 Task: Change the disc caching (ms) to 300.
Action: Mouse moved to (108, 12)
Screenshot: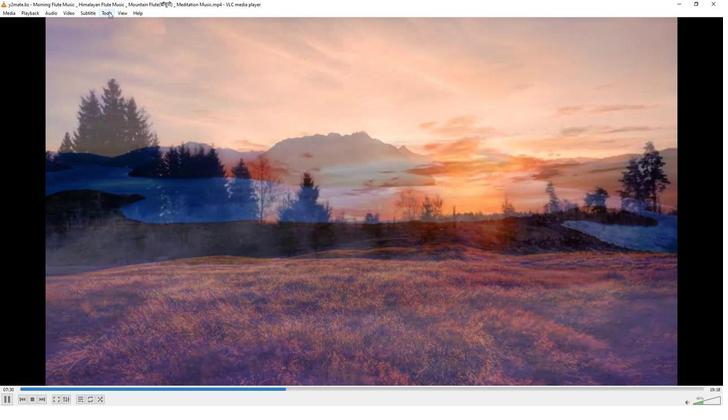 
Action: Mouse pressed left at (108, 12)
Screenshot: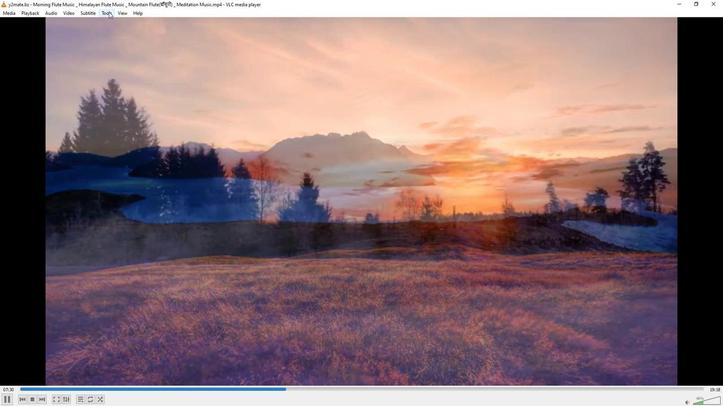 
Action: Mouse moved to (111, 104)
Screenshot: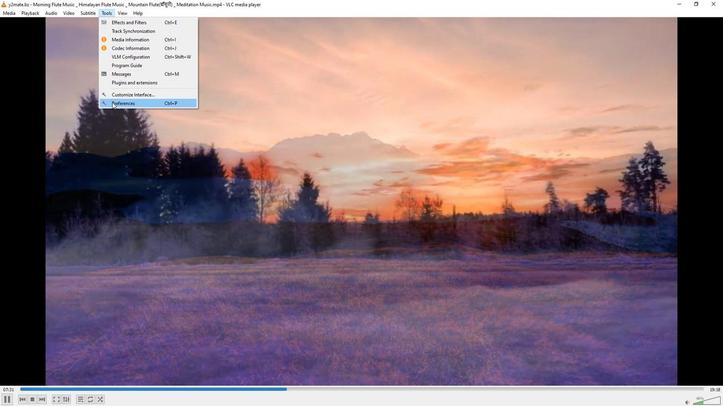 
Action: Mouse pressed left at (111, 104)
Screenshot: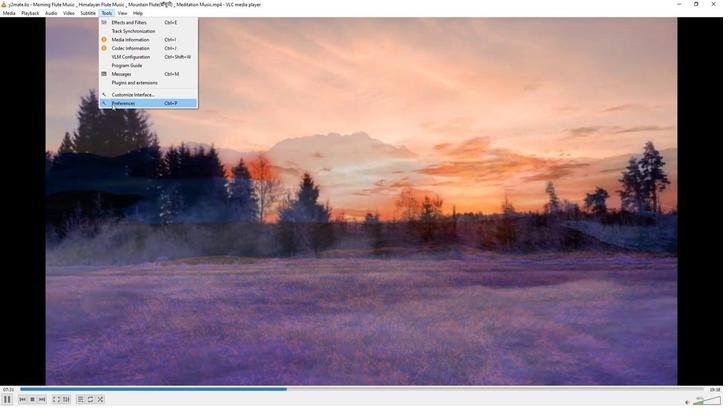 
Action: Mouse moved to (238, 330)
Screenshot: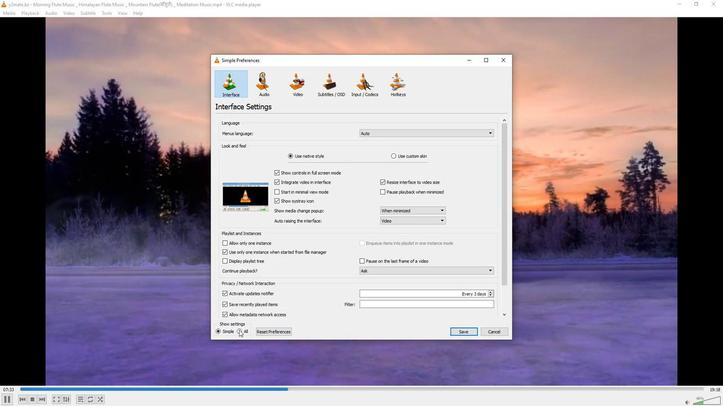 
Action: Mouse pressed left at (238, 330)
Screenshot: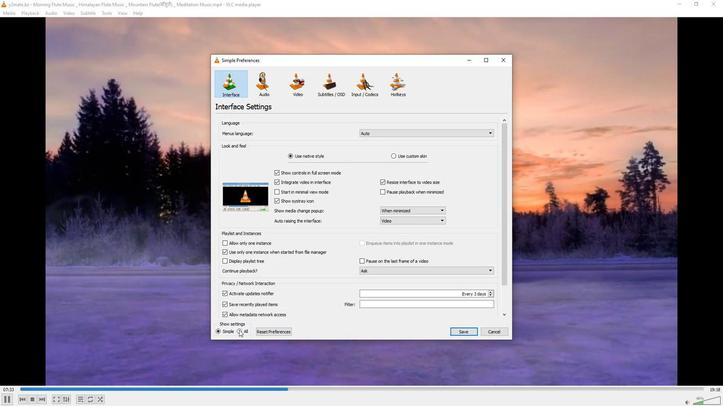 
Action: Mouse moved to (241, 193)
Screenshot: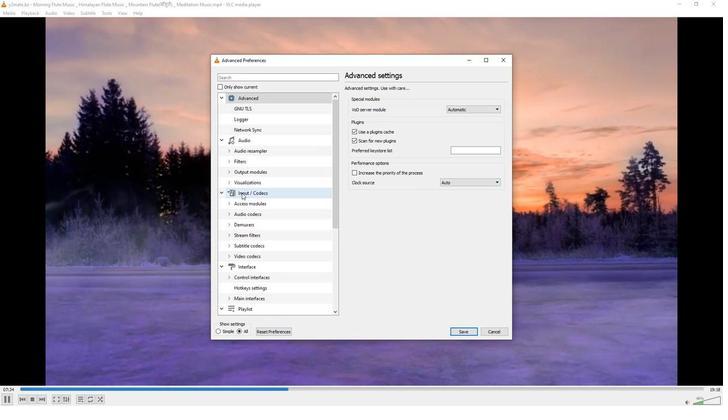
Action: Mouse pressed left at (241, 193)
Screenshot: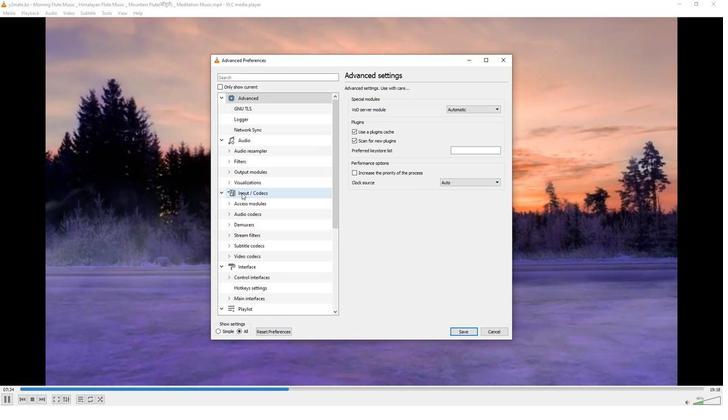 
Action: Mouse moved to (422, 254)
Screenshot: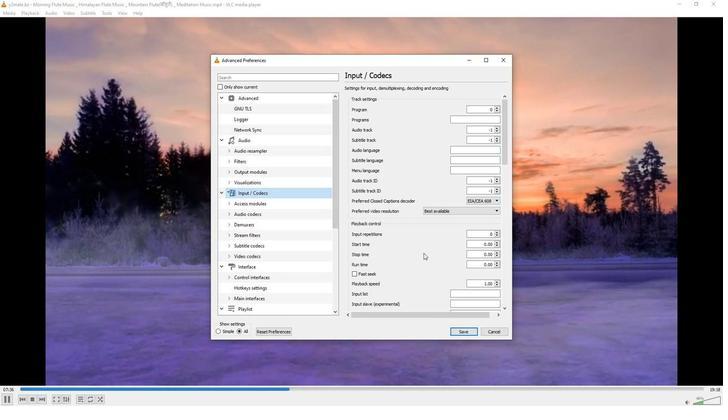 
Action: Mouse scrolled (422, 253) with delta (0, 0)
Screenshot: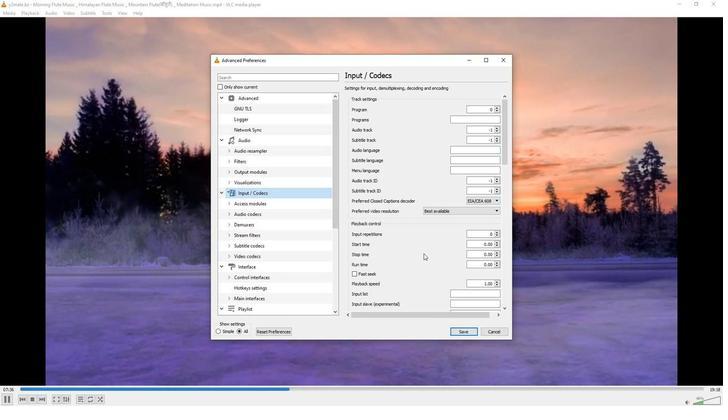 
Action: Mouse scrolled (422, 253) with delta (0, 0)
Screenshot: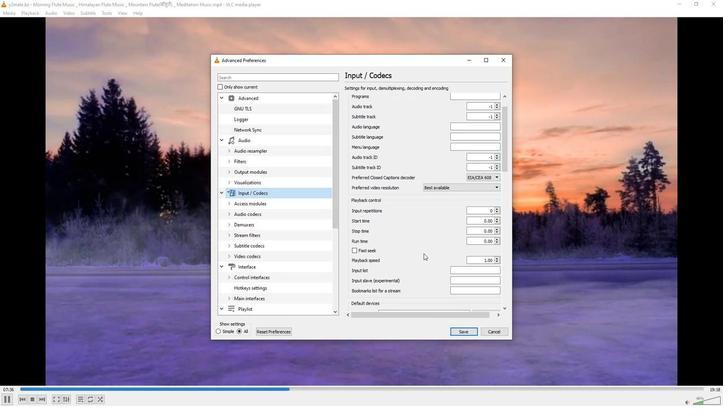 
Action: Mouse scrolled (422, 253) with delta (0, 0)
Screenshot: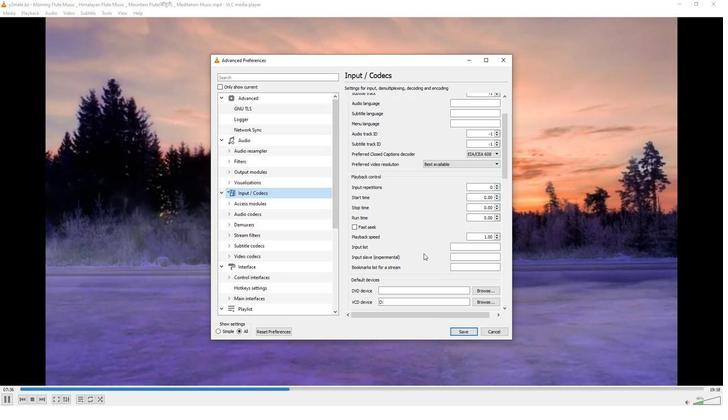 
Action: Mouse scrolled (422, 253) with delta (0, 0)
Screenshot: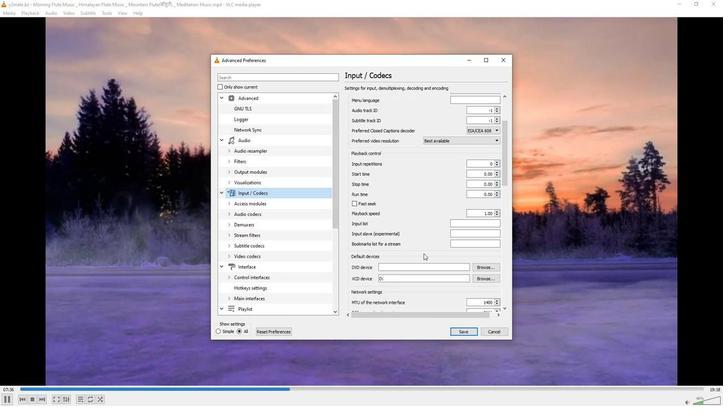 
Action: Mouse scrolled (422, 253) with delta (0, 0)
Screenshot: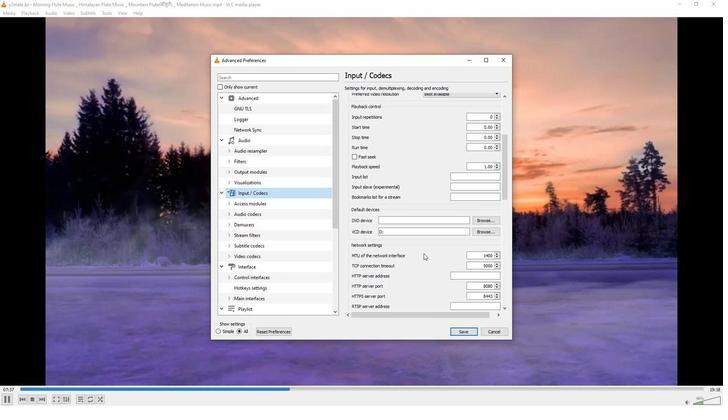 
Action: Mouse scrolled (422, 253) with delta (0, 0)
Screenshot: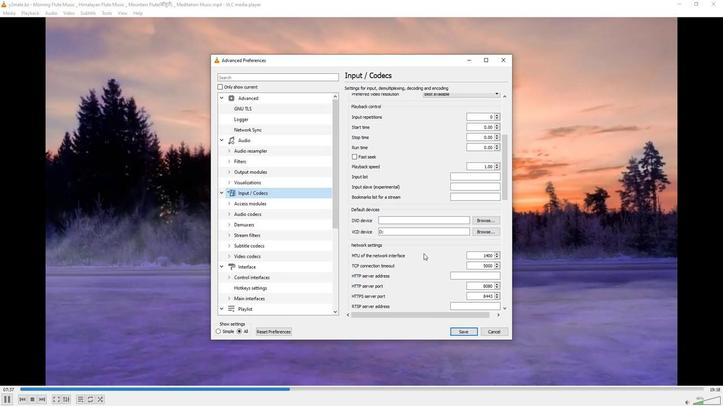 
Action: Mouse scrolled (422, 253) with delta (0, 0)
Screenshot: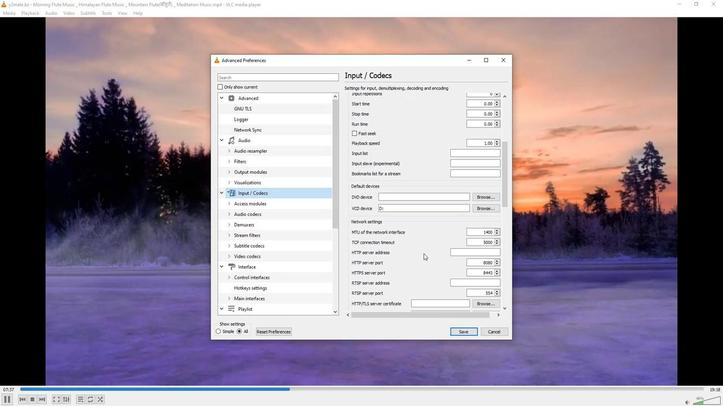
Action: Mouse scrolled (422, 253) with delta (0, 0)
Screenshot: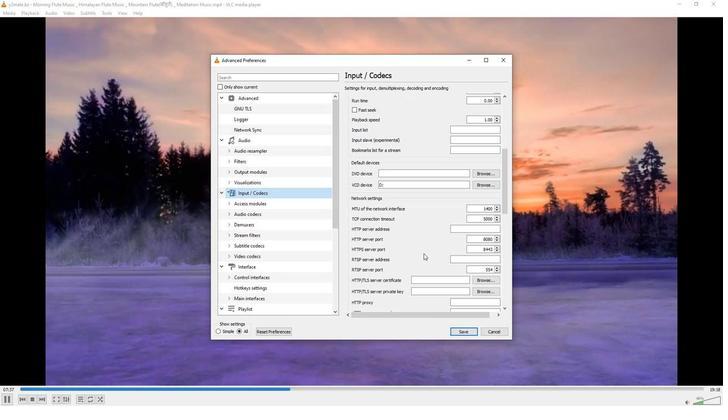 
Action: Mouse scrolled (422, 253) with delta (0, 0)
Screenshot: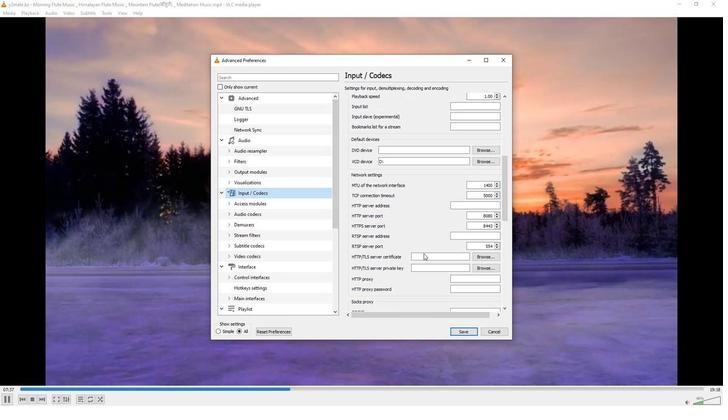 
Action: Mouse scrolled (422, 253) with delta (0, 0)
Screenshot: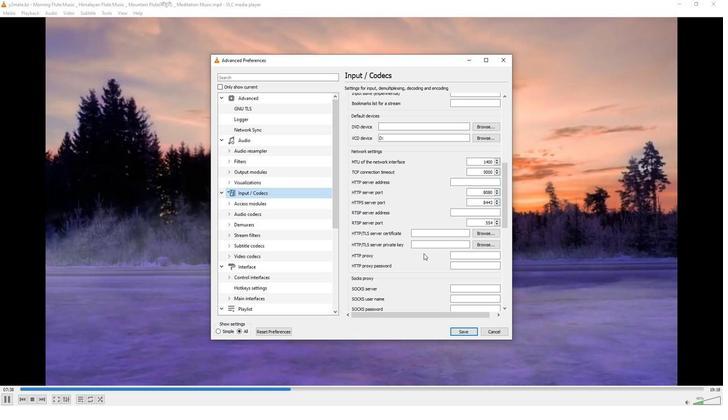 
Action: Mouse scrolled (422, 253) with delta (0, 0)
Screenshot: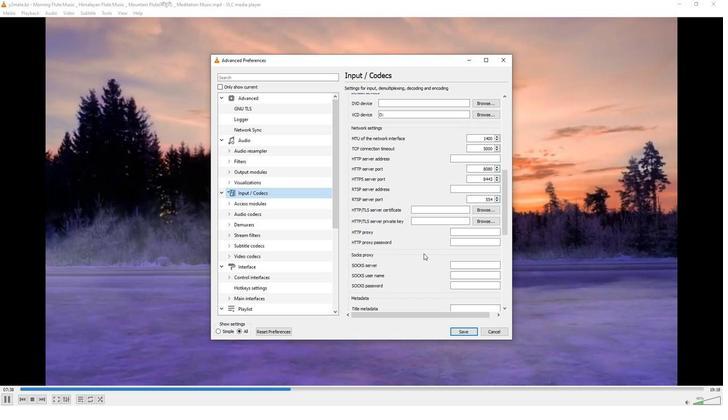 
Action: Mouse scrolled (422, 253) with delta (0, 0)
Screenshot: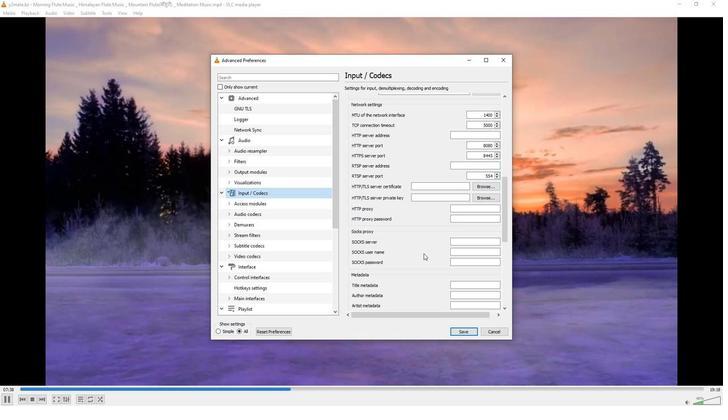 
Action: Mouse scrolled (422, 253) with delta (0, 0)
Screenshot: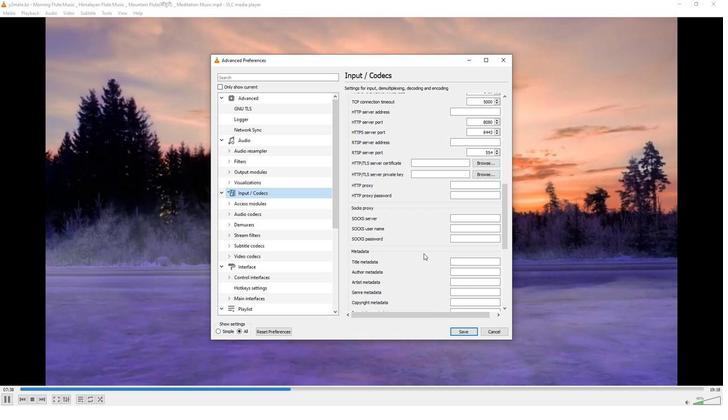 
Action: Mouse scrolled (422, 253) with delta (0, 0)
Screenshot: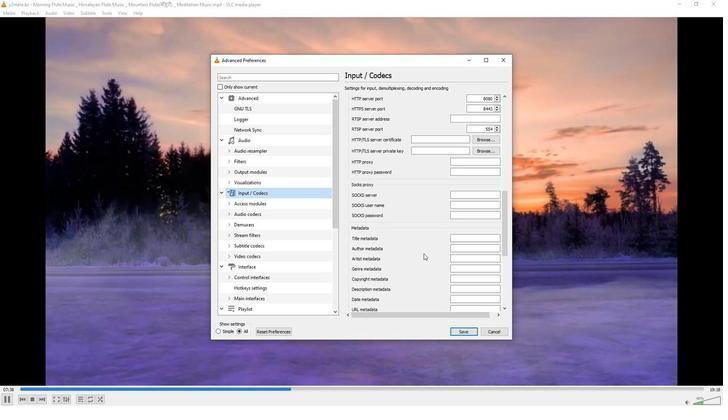 
Action: Mouse scrolled (422, 253) with delta (0, 0)
Screenshot: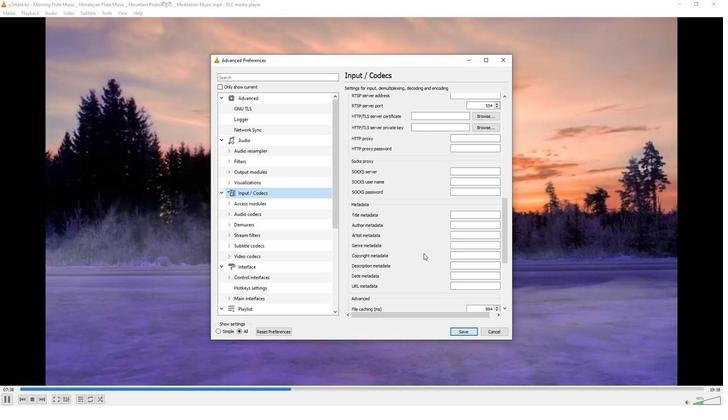
Action: Mouse scrolled (422, 253) with delta (0, 0)
Screenshot: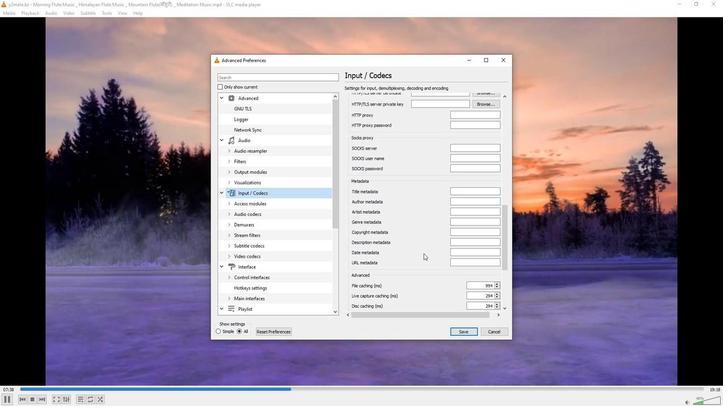 
Action: Mouse scrolled (422, 253) with delta (0, 0)
Screenshot: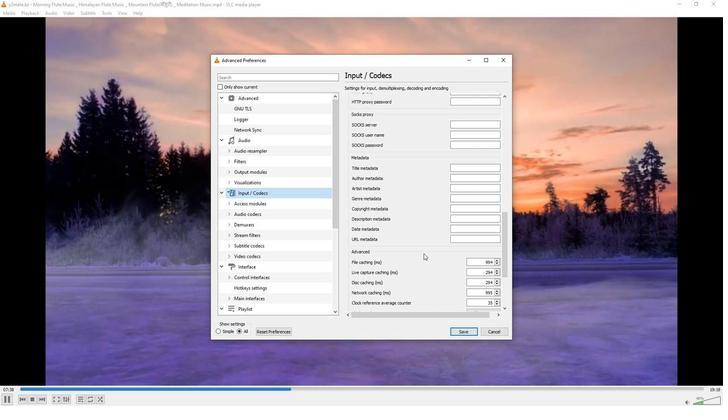 
Action: Mouse scrolled (422, 253) with delta (0, 0)
Screenshot: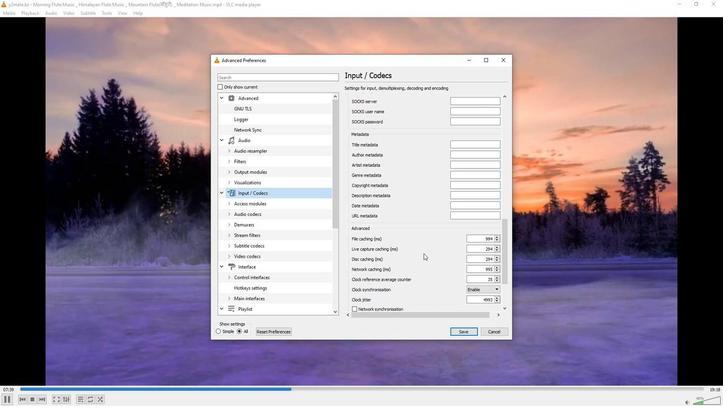 
Action: Mouse moved to (495, 233)
Screenshot: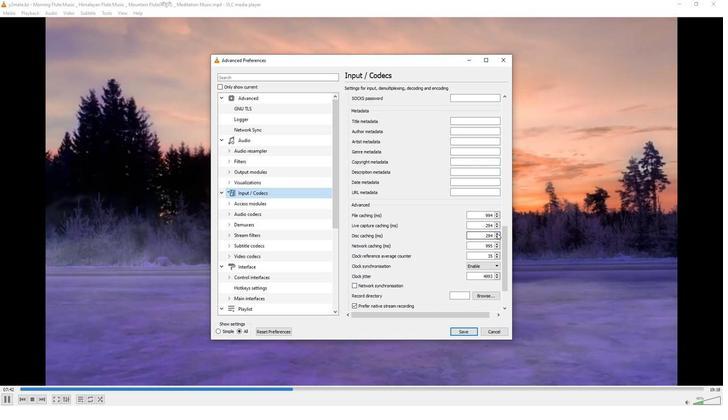 
Action: Mouse pressed left at (495, 233)
Screenshot: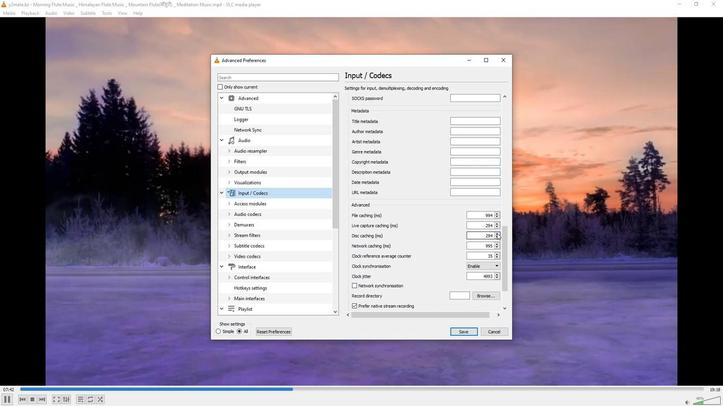 
Action: Mouse pressed left at (495, 233)
Screenshot: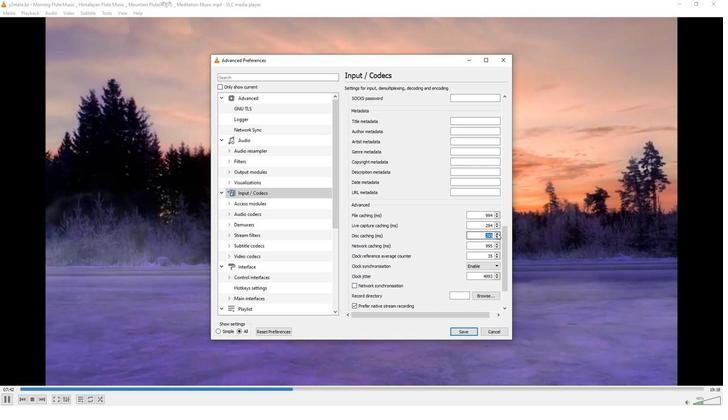 
Action: Mouse pressed left at (495, 233)
Screenshot: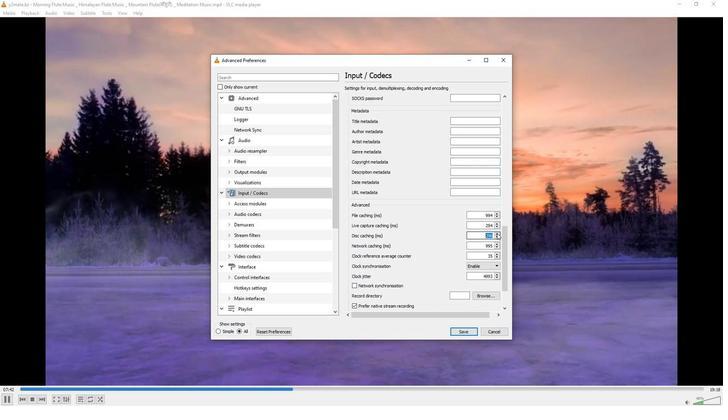 
Action: Mouse pressed left at (495, 233)
Screenshot: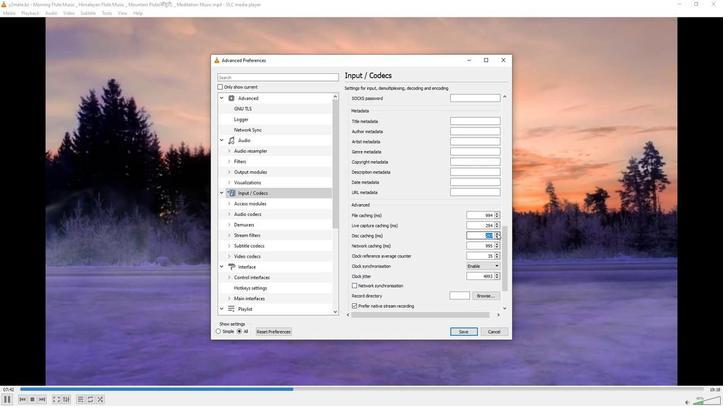 
Action: Mouse pressed left at (495, 233)
Screenshot: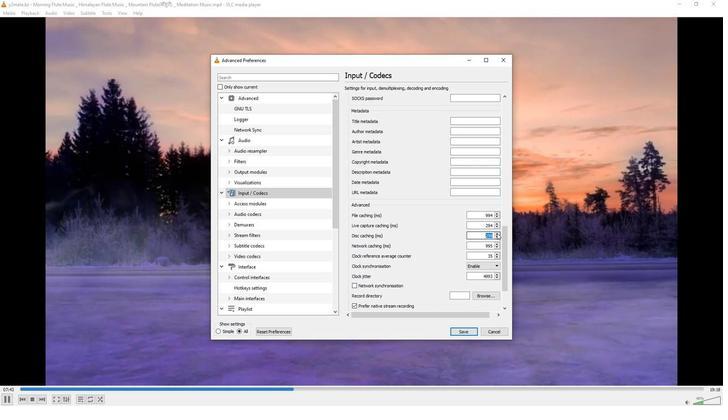 
Action: Mouse pressed left at (495, 233)
Screenshot: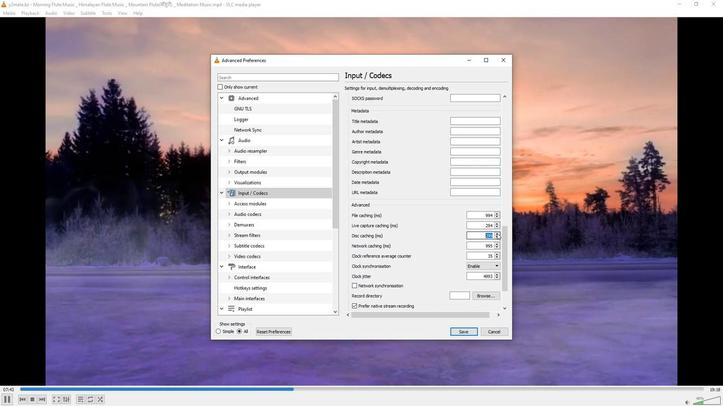 
Action: Mouse moved to (425, 234)
Screenshot: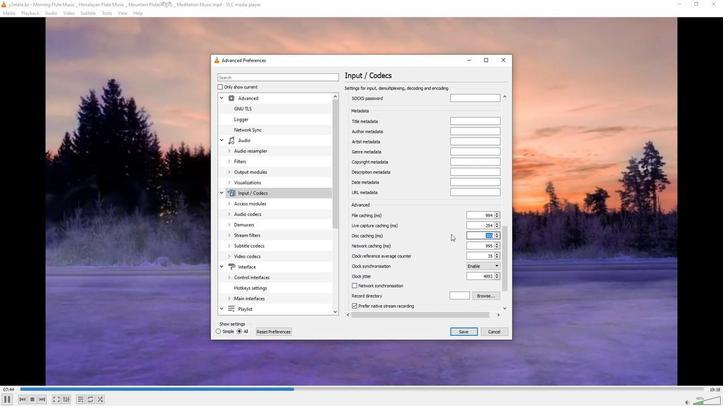 
Action: Mouse pressed left at (425, 234)
Screenshot: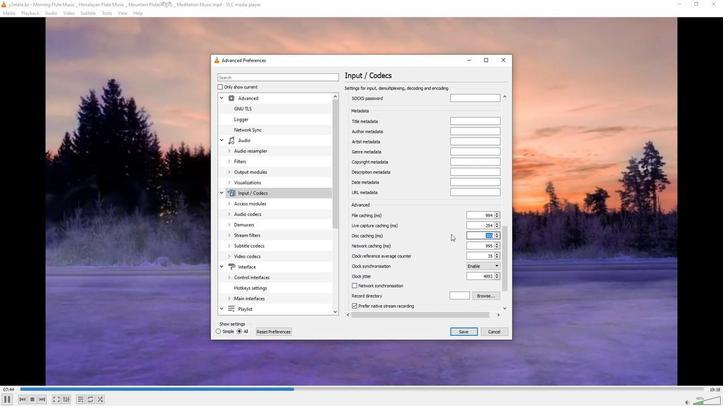 
